 Task: Create Board Thought Leadership to Workspace Creative Services. Create Board Event Marketing to Workspace Creative Services. Create Board Employee Performance Management and Evaluation to Workspace Creative Services
Action: Mouse moved to (334, 65)
Screenshot: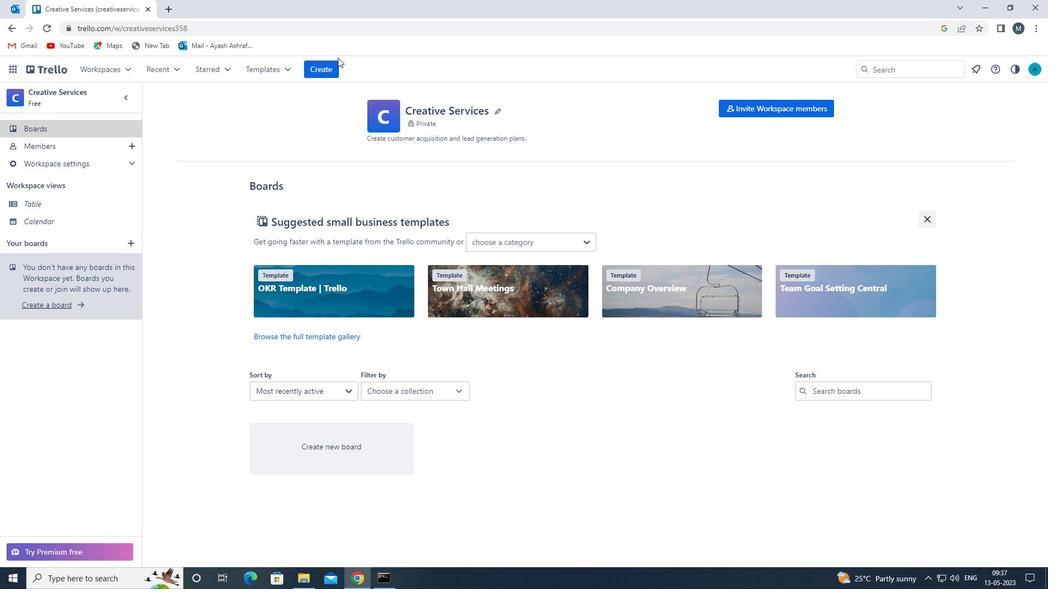 
Action: Mouse pressed left at (334, 65)
Screenshot: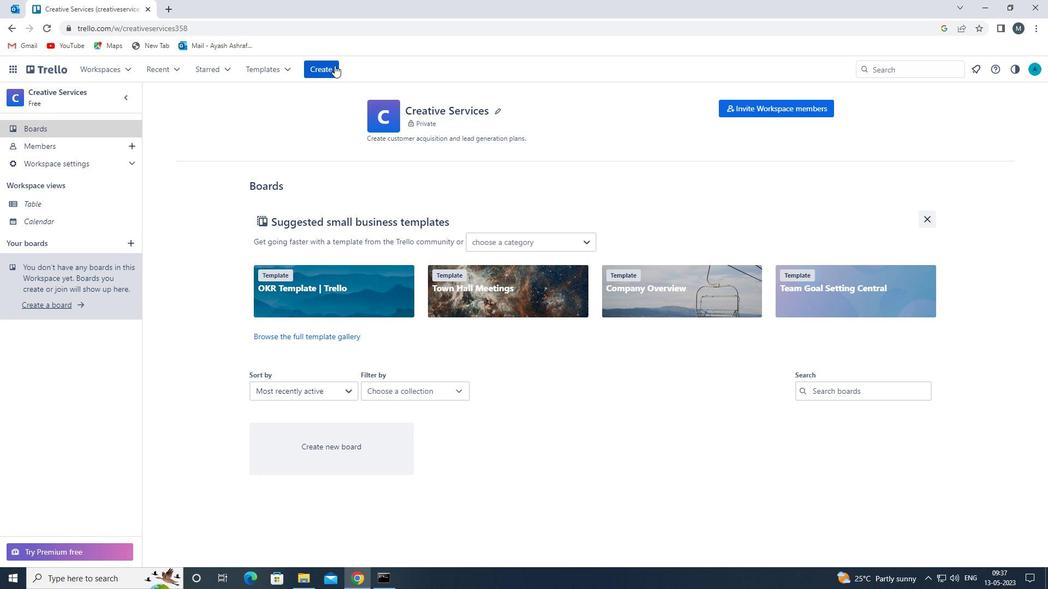 
Action: Mouse moved to (335, 110)
Screenshot: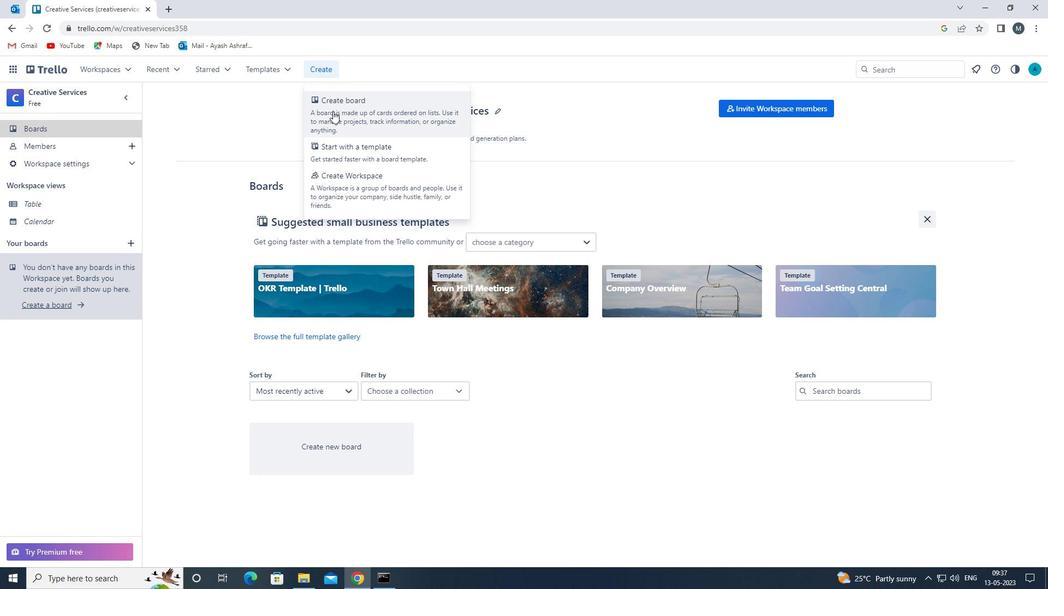 
Action: Mouse pressed left at (335, 110)
Screenshot: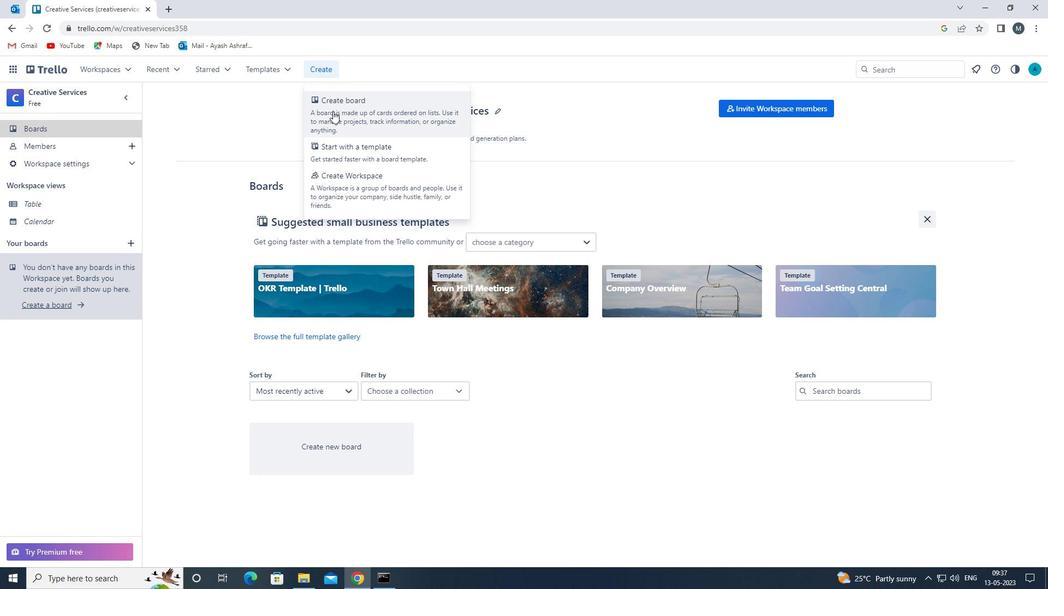 
Action: Mouse moved to (344, 270)
Screenshot: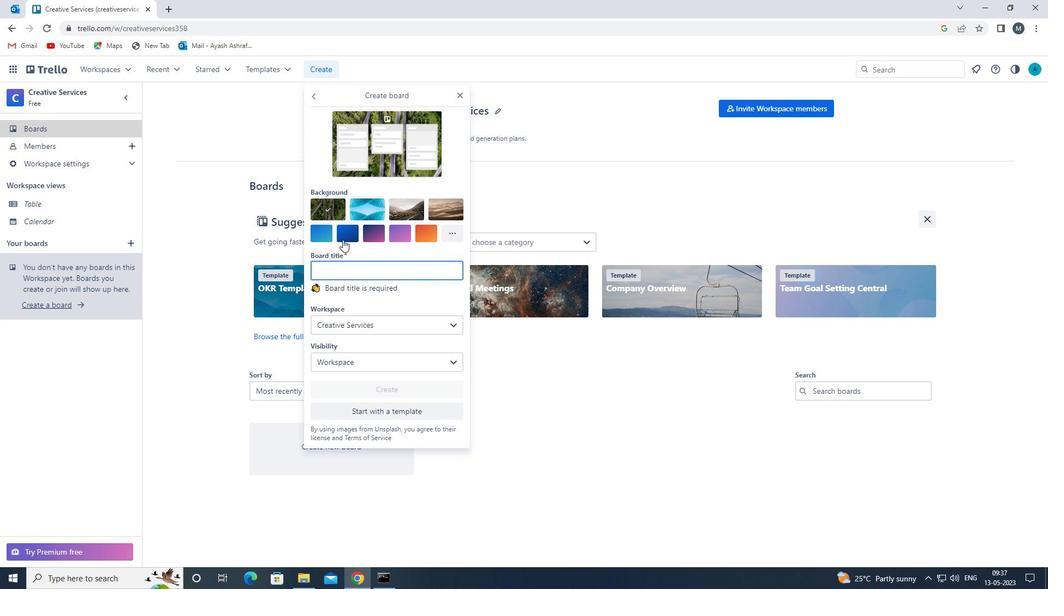 
Action: Mouse pressed left at (344, 270)
Screenshot: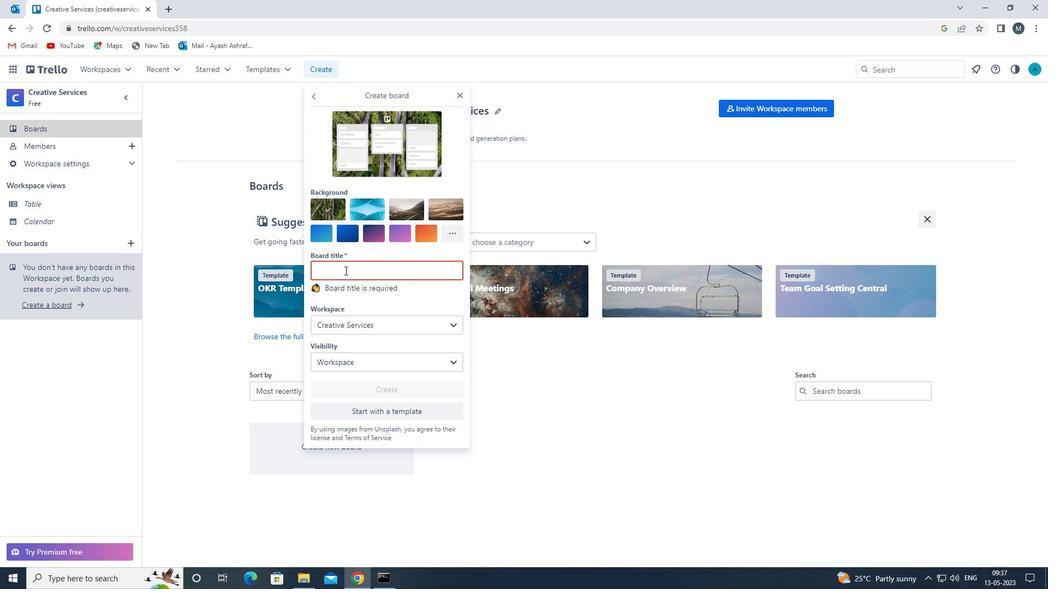 
Action: Key pressed <Key.shift>THOUGHT<Key.space><Key.shift>LAE<Key.backspace><Key.backspace>EADERSHIP
Screenshot: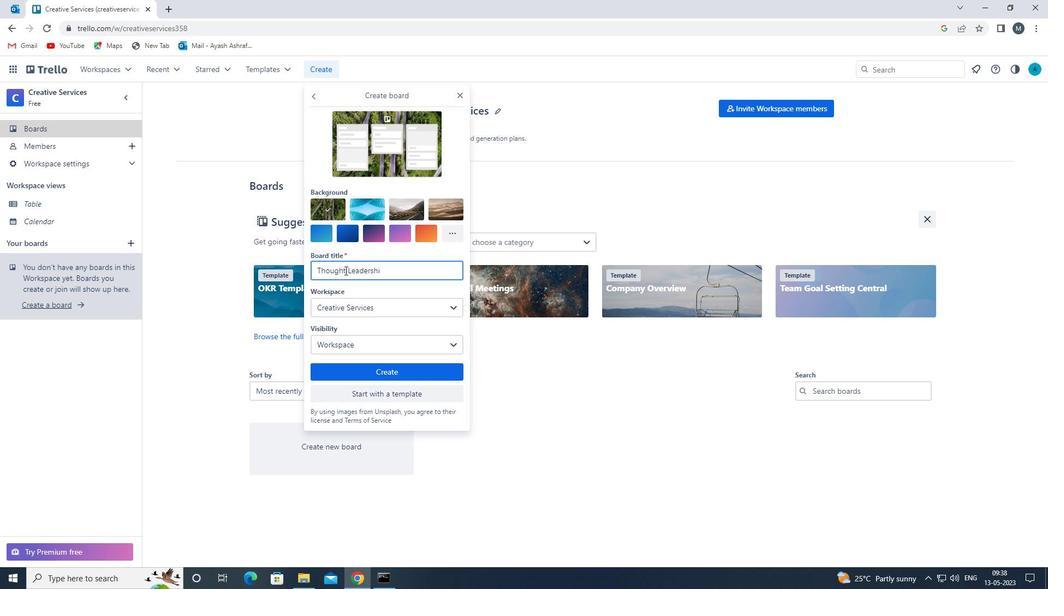 
Action: Mouse moved to (367, 373)
Screenshot: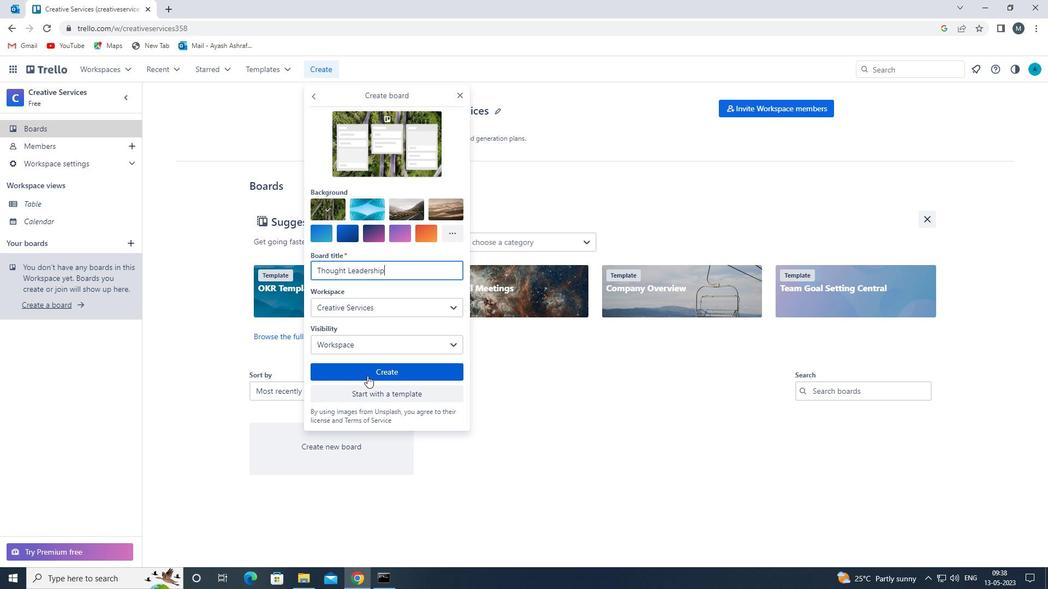 
Action: Mouse pressed left at (367, 373)
Screenshot: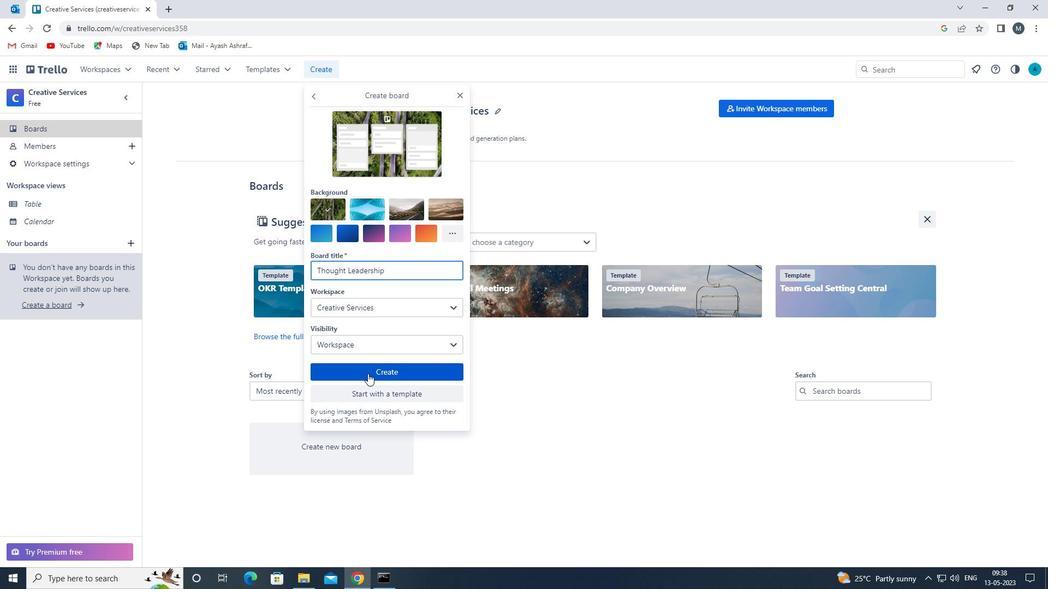 
Action: Mouse moved to (321, 72)
Screenshot: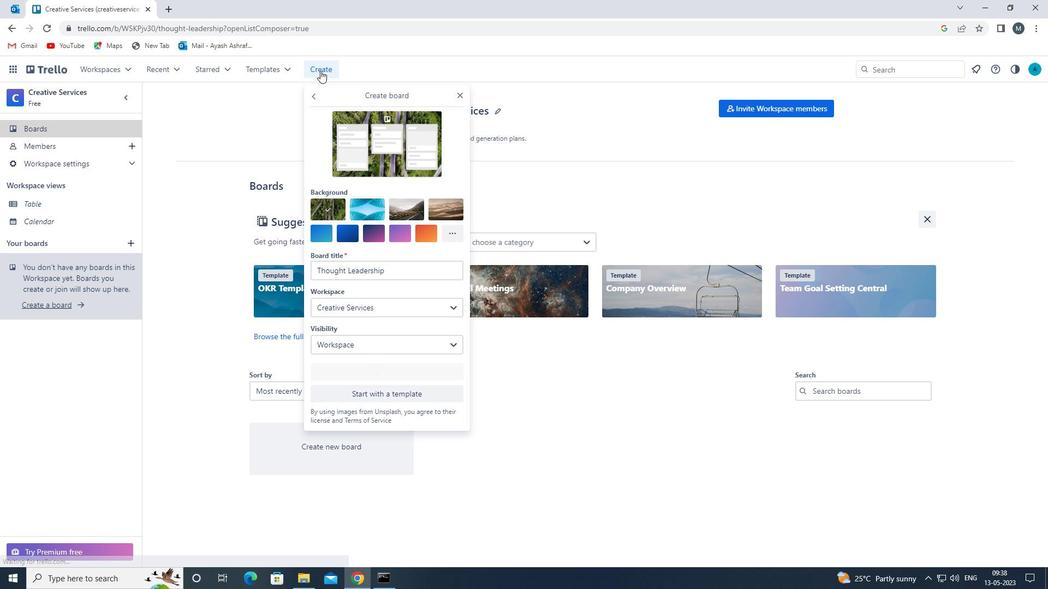 
Action: Mouse pressed left at (321, 72)
Screenshot: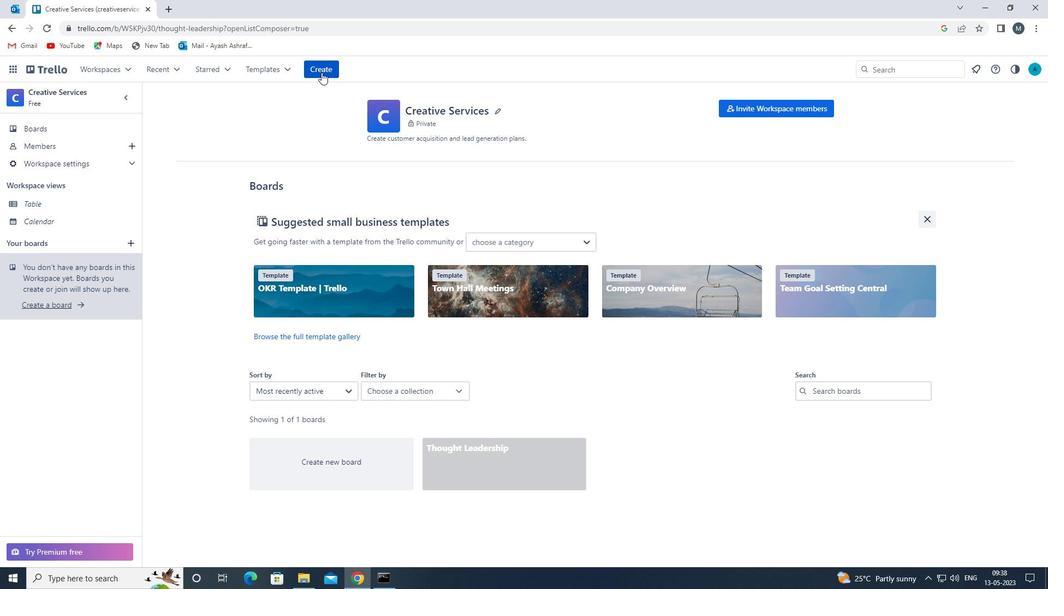 
Action: Mouse moved to (343, 119)
Screenshot: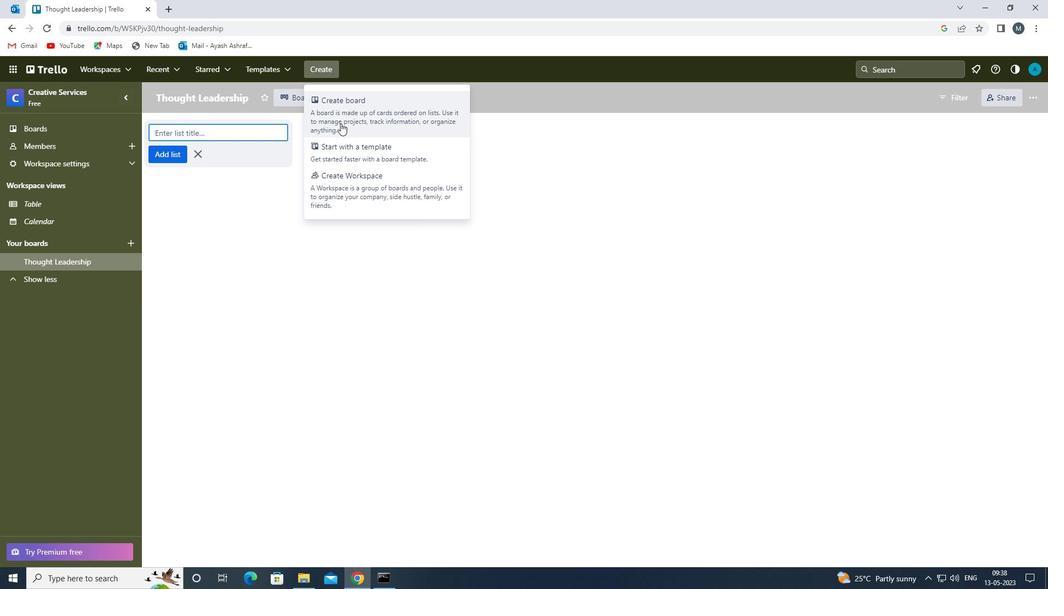 
Action: Mouse pressed left at (343, 119)
Screenshot: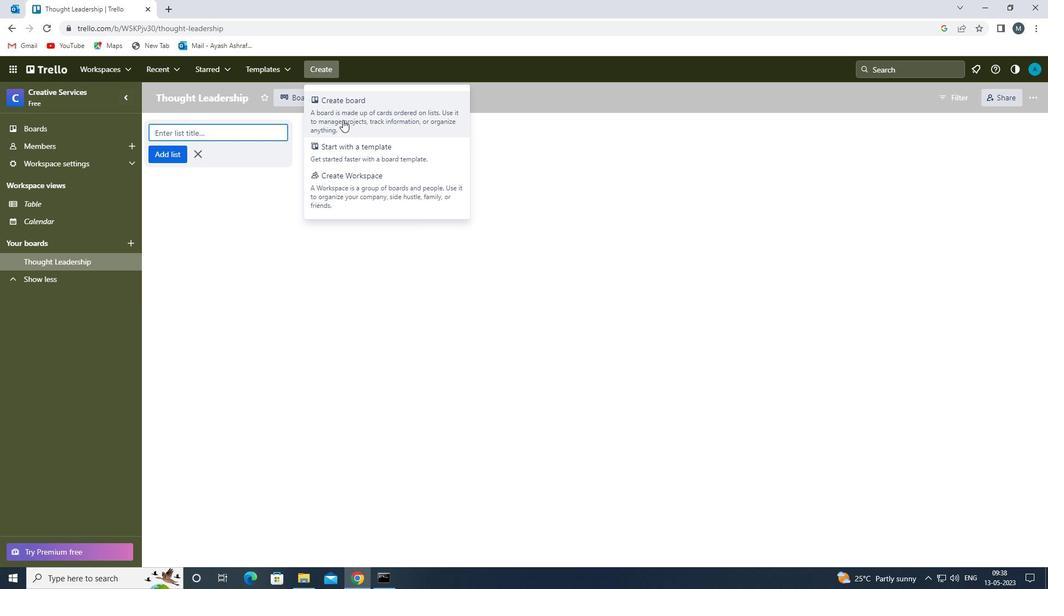 
Action: Mouse moved to (352, 269)
Screenshot: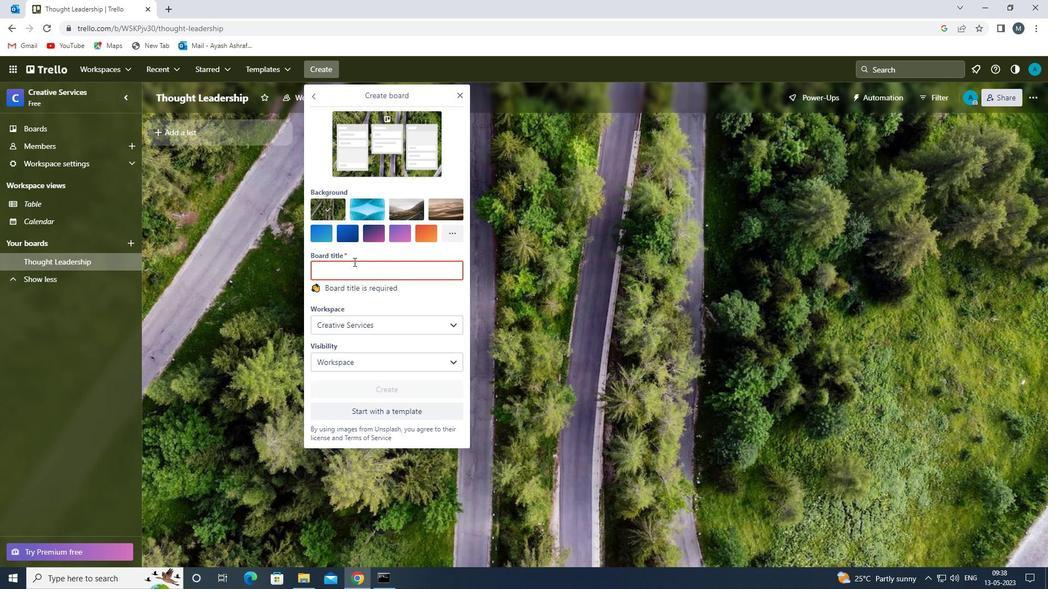 
Action: Mouse pressed left at (352, 269)
Screenshot: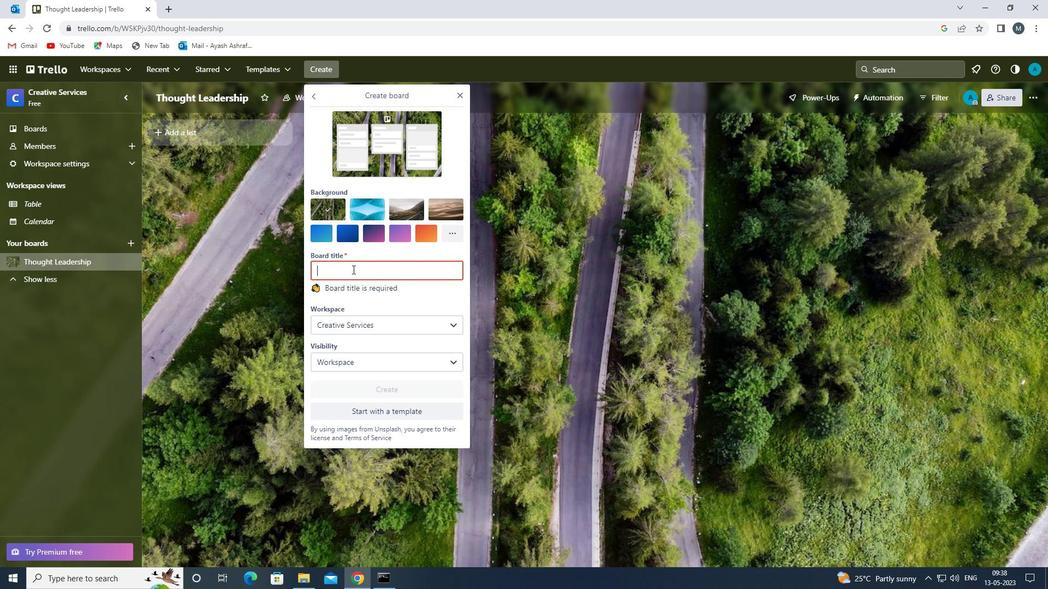
Action: Mouse moved to (352, 270)
Screenshot: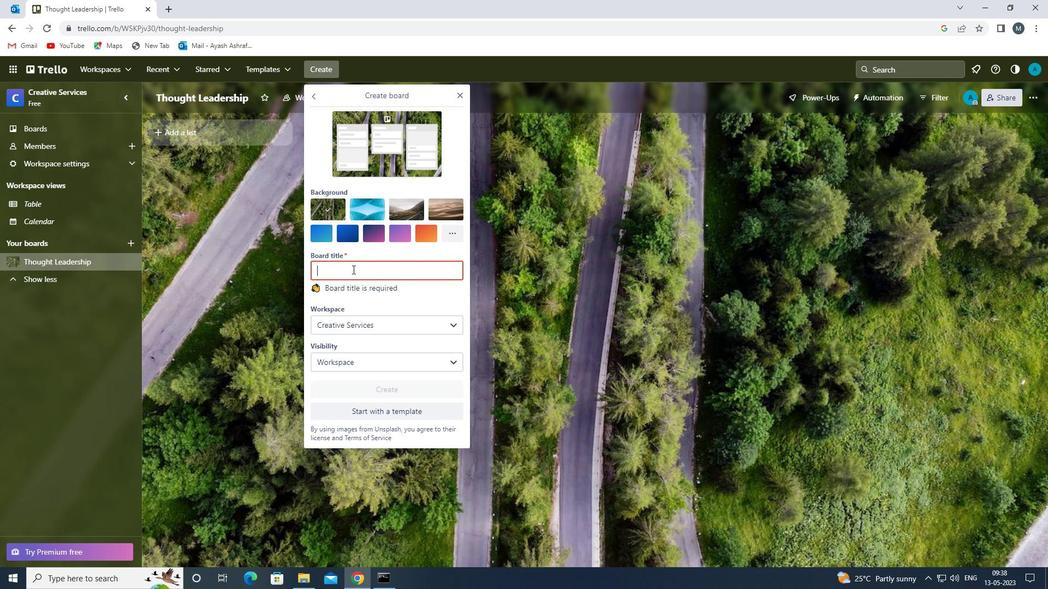 
Action: Key pressed <Key.shift><Key.shift><Key.shift><Key.shift><Key.shift><Key.shift><Key.shift><Key.shift><Key.shift><Key.shift><Key.shift><Key.shift>EVENT<Key.space><Key.shift>MARKETING<Key.space>
Screenshot: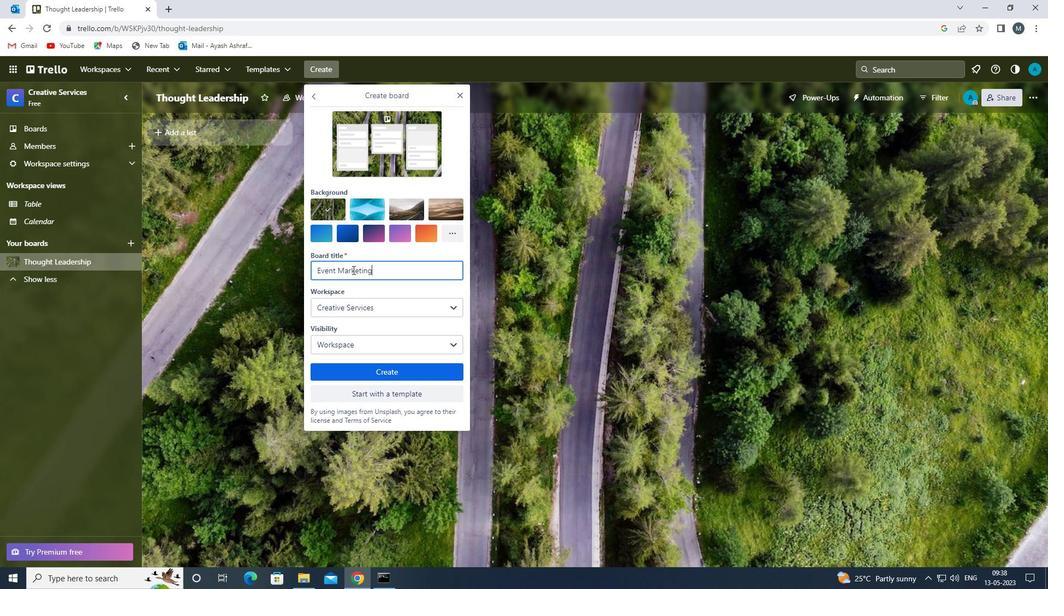 
Action: Mouse moved to (367, 373)
Screenshot: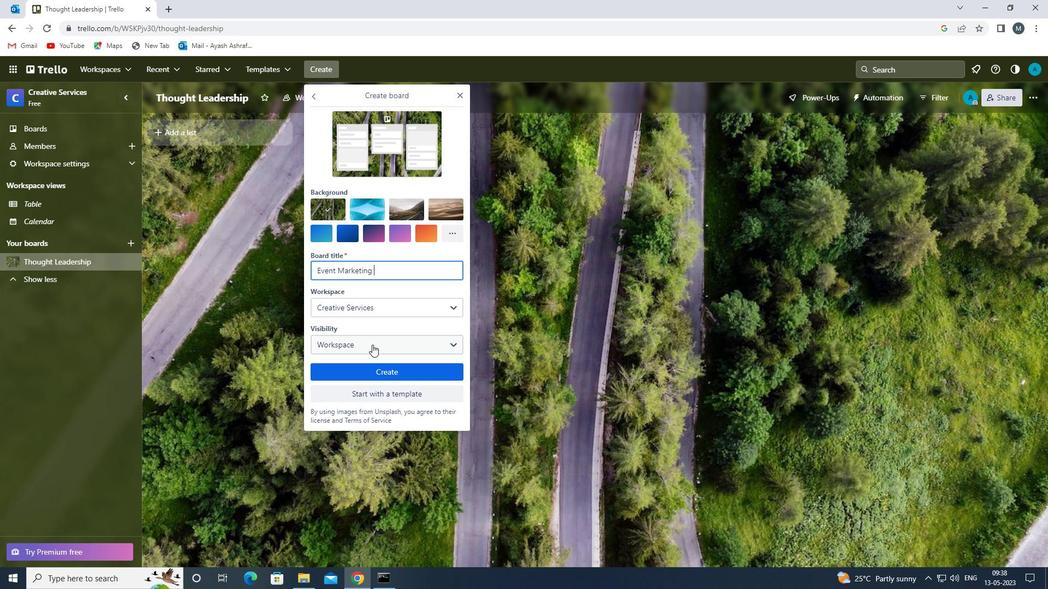 
Action: Mouse pressed left at (367, 373)
Screenshot: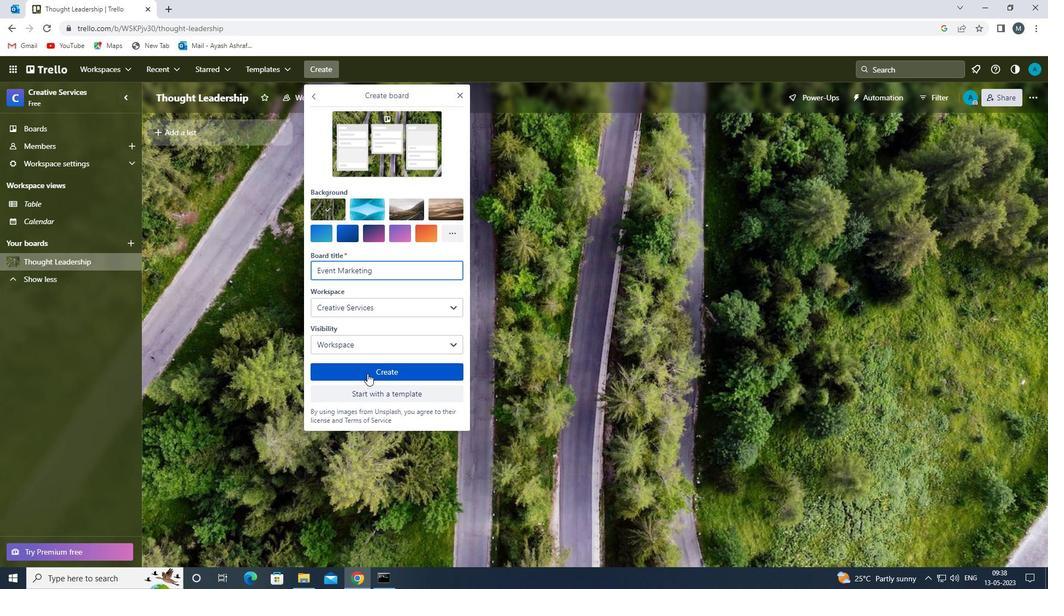 
Action: Mouse moved to (334, 72)
Screenshot: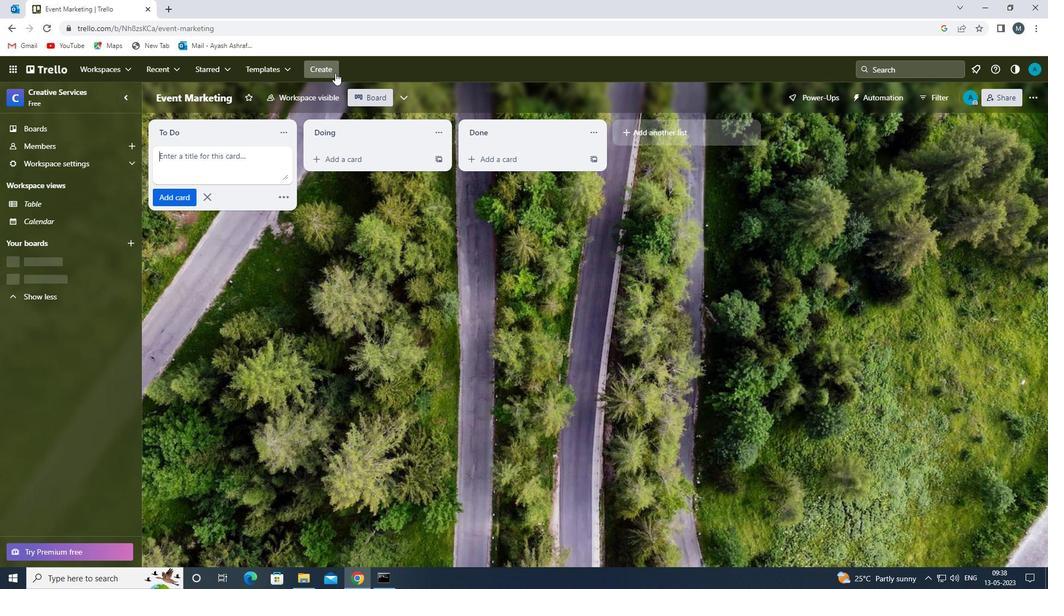 
Action: Mouse pressed left at (334, 72)
Screenshot: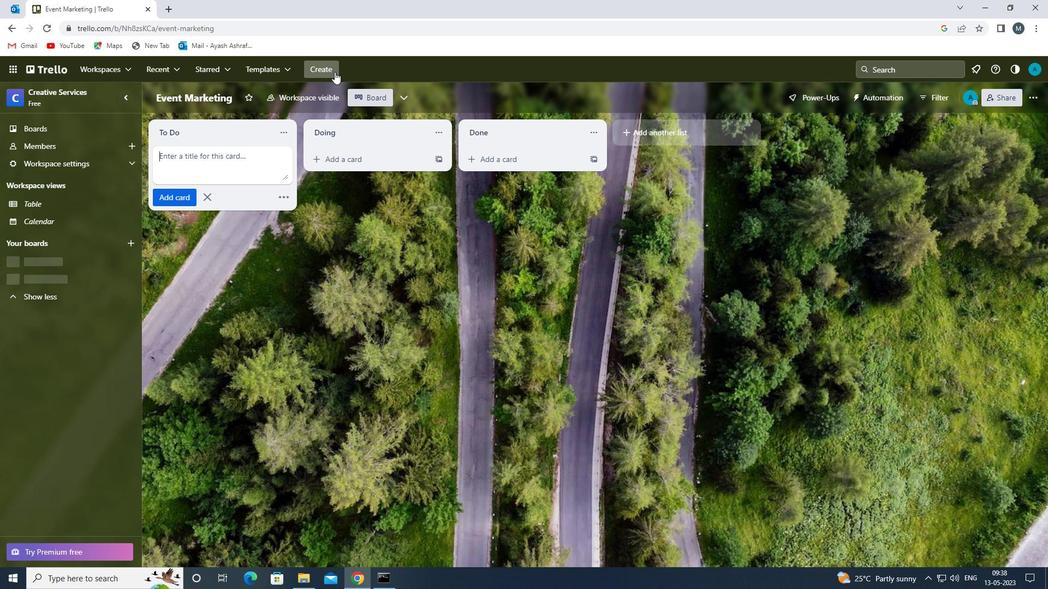 
Action: Mouse moved to (356, 118)
Screenshot: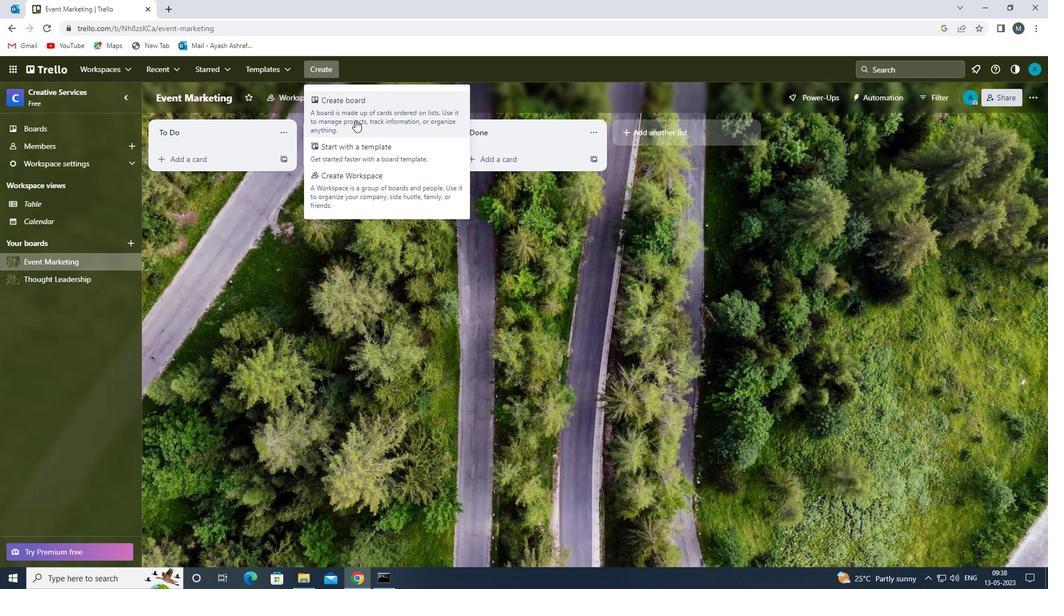 
Action: Mouse pressed left at (356, 118)
Screenshot: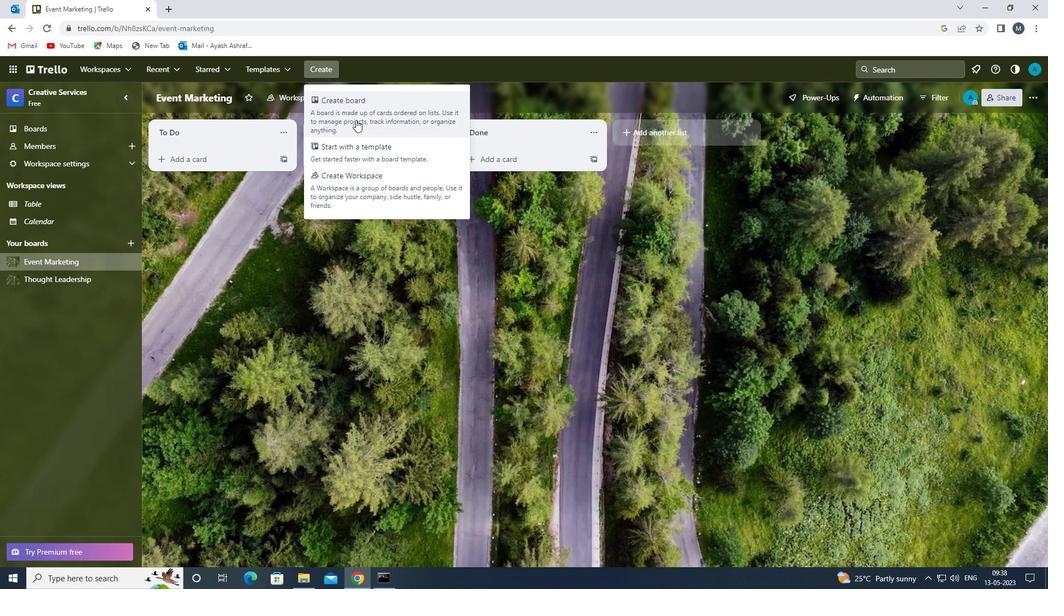 
Action: Mouse moved to (381, 271)
Screenshot: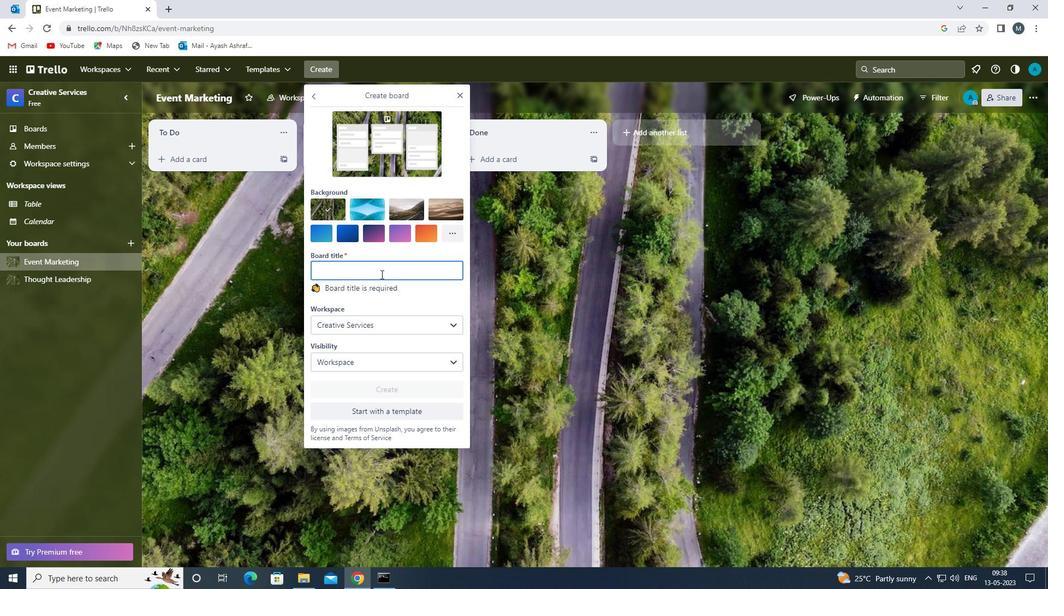 
Action: Mouse pressed left at (381, 271)
Screenshot: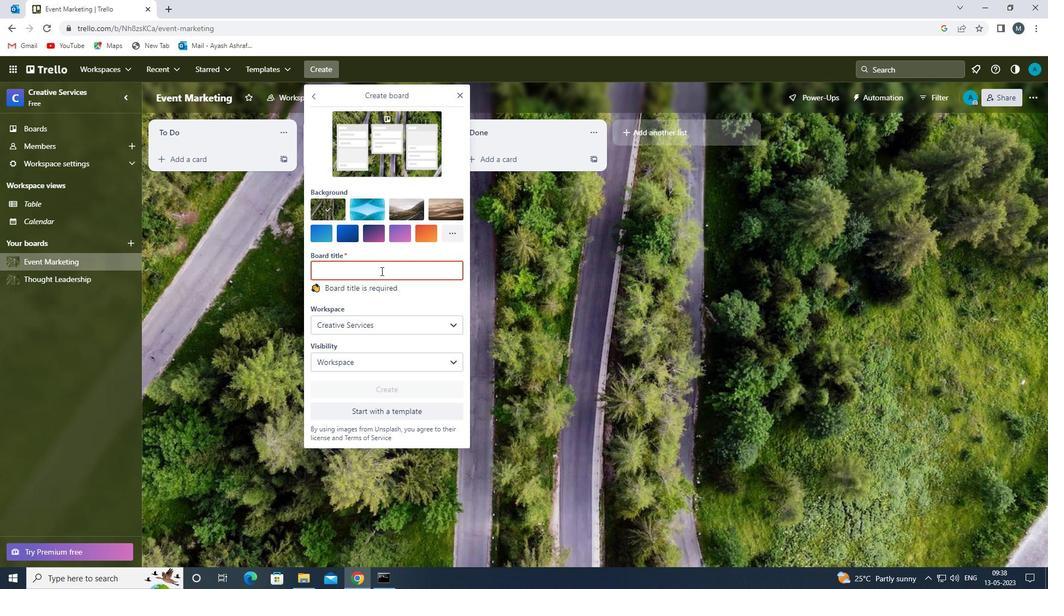 
Action: Key pressed <Key.shift><Key.shift><Key.shift><Key.shift>EMPLOYEE<Key.space><Key.shift>PERFORMANCE<Key.space><Key.shift>MANAGEMENT<Key.space>AND<Key.space><Key.shift>EVALUTION<Key.space>
Screenshot: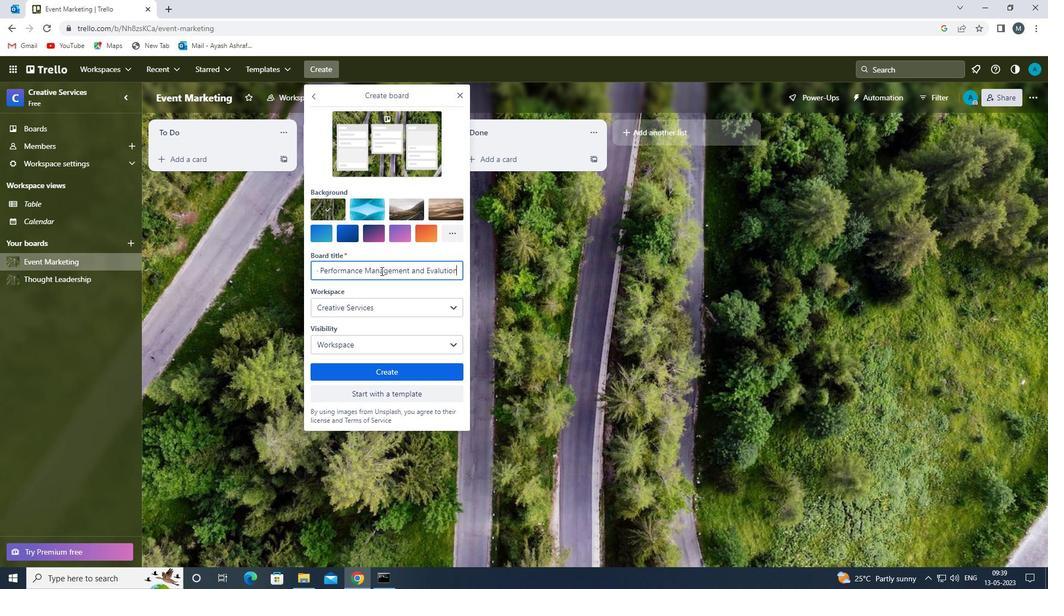 
Action: Mouse moved to (388, 372)
Screenshot: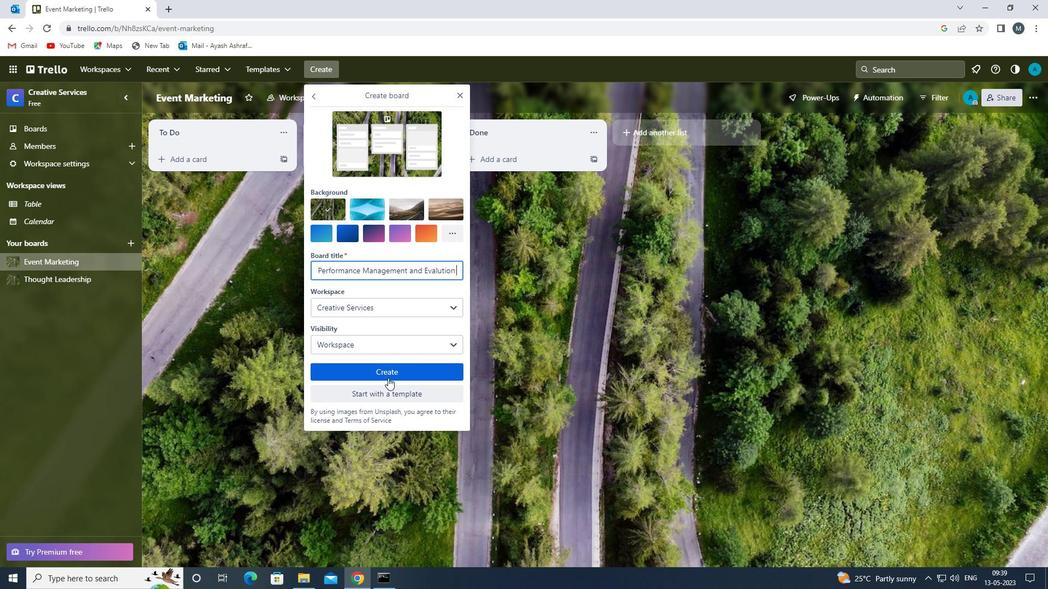 
Action: Mouse pressed left at (388, 372)
Screenshot: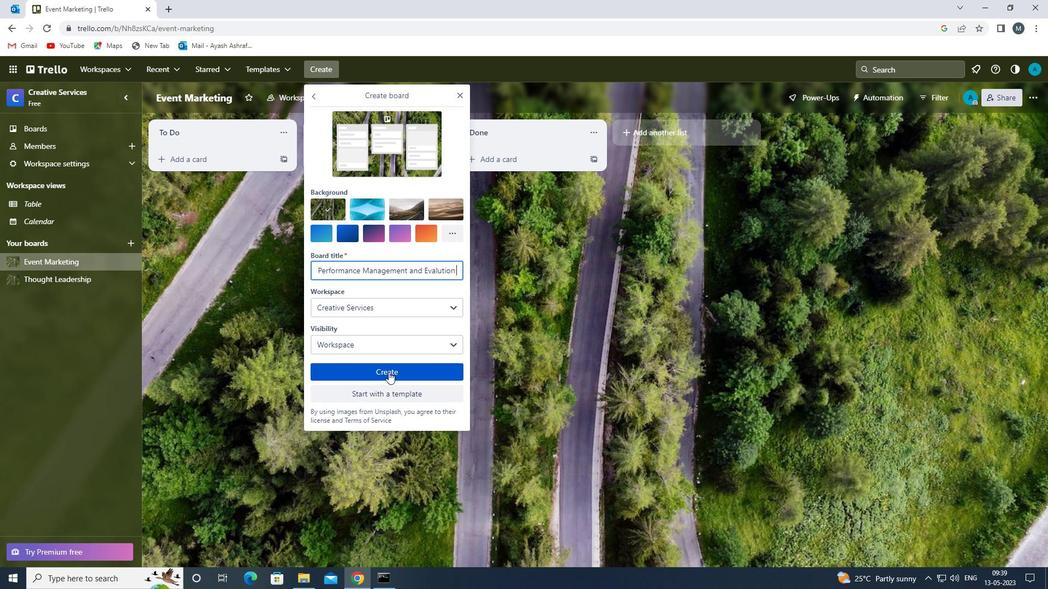 
Action: Mouse moved to (384, 372)
Screenshot: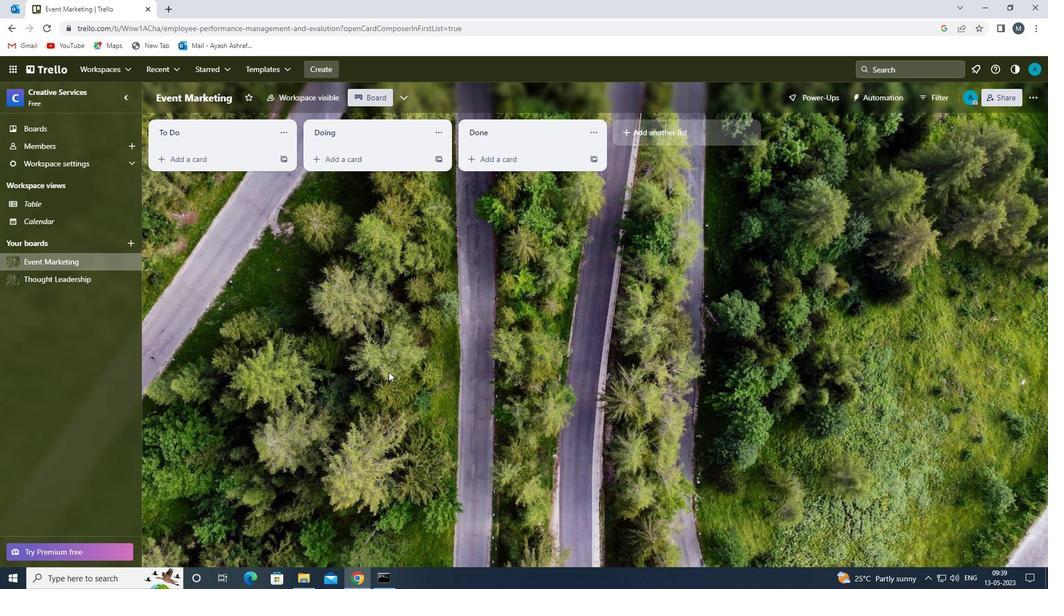 
